 Task: Install the 'Tasks in a Box for Outlook' add-in from the Microsoft Outlook add-ins store.
Action: Mouse moved to (1151, 90)
Screenshot: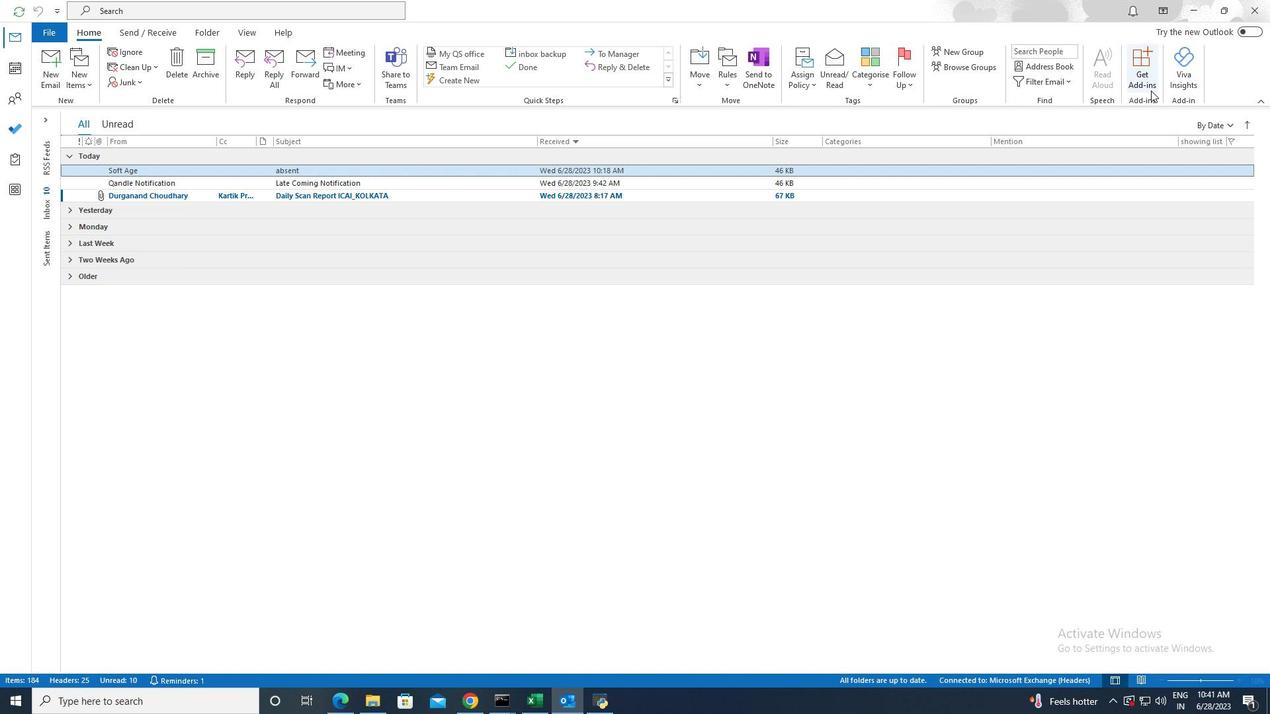 
Action: Mouse pressed left at (1151, 90)
Screenshot: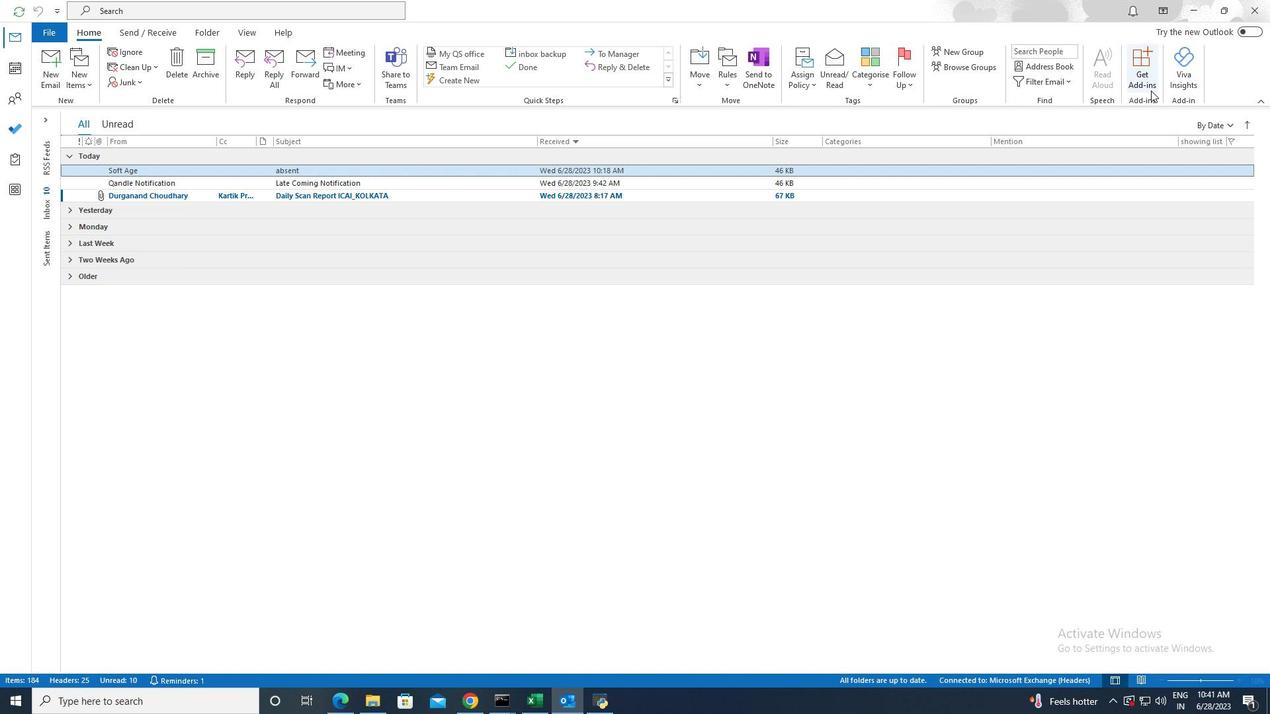
Action: Mouse moved to (523, 289)
Screenshot: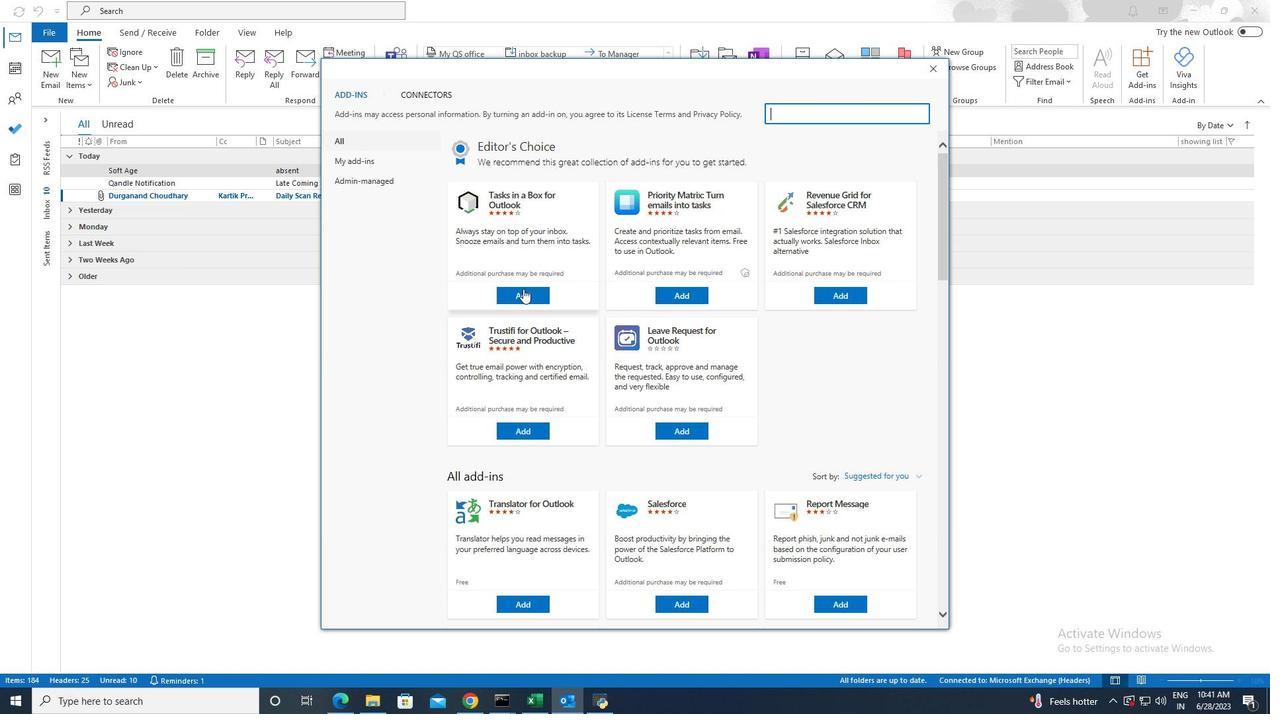 
Action: Mouse pressed left at (523, 289)
Screenshot: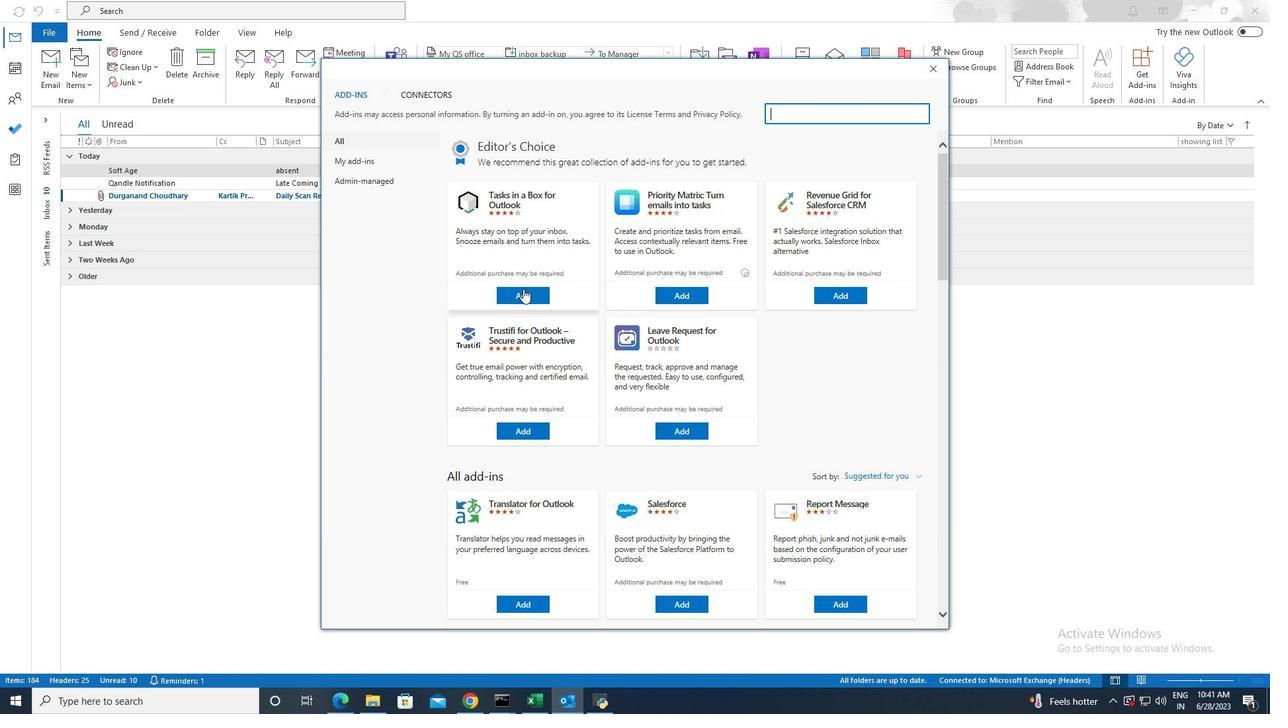 
Action: Mouse moved to (759, 261)
Screenshot: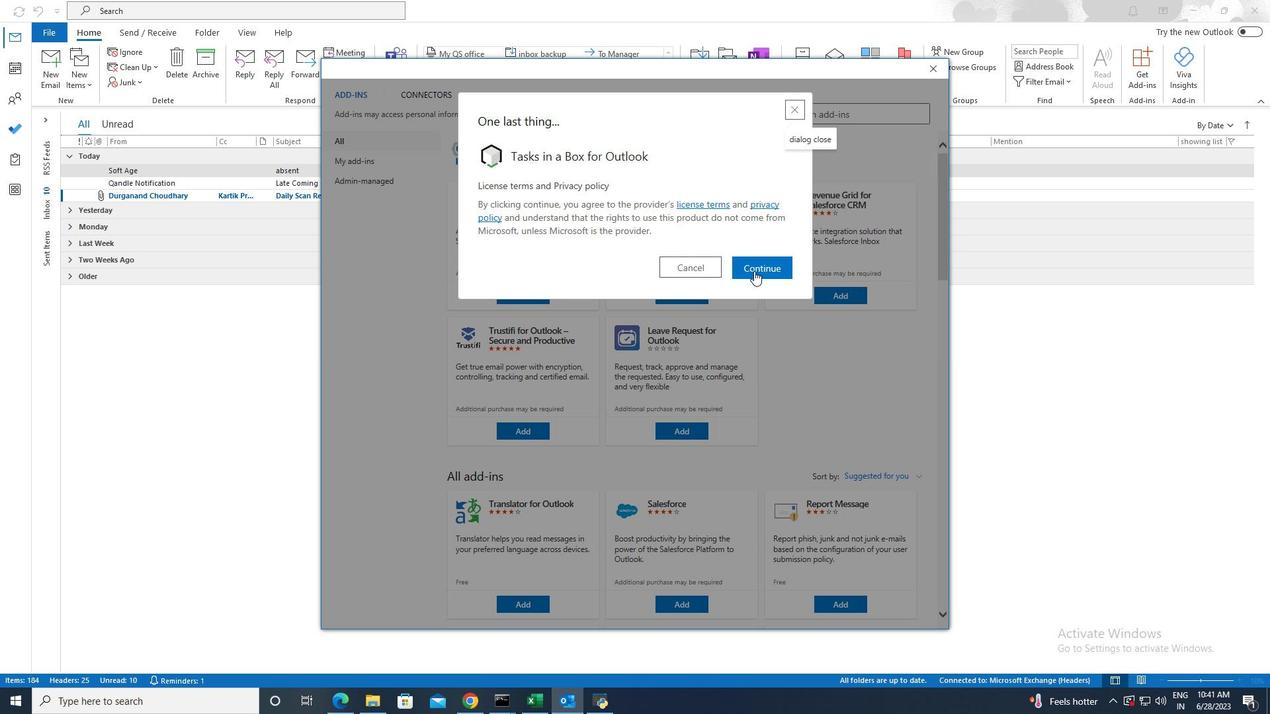 
Action: Mouse pressed left at (759, 261)
Screenshot: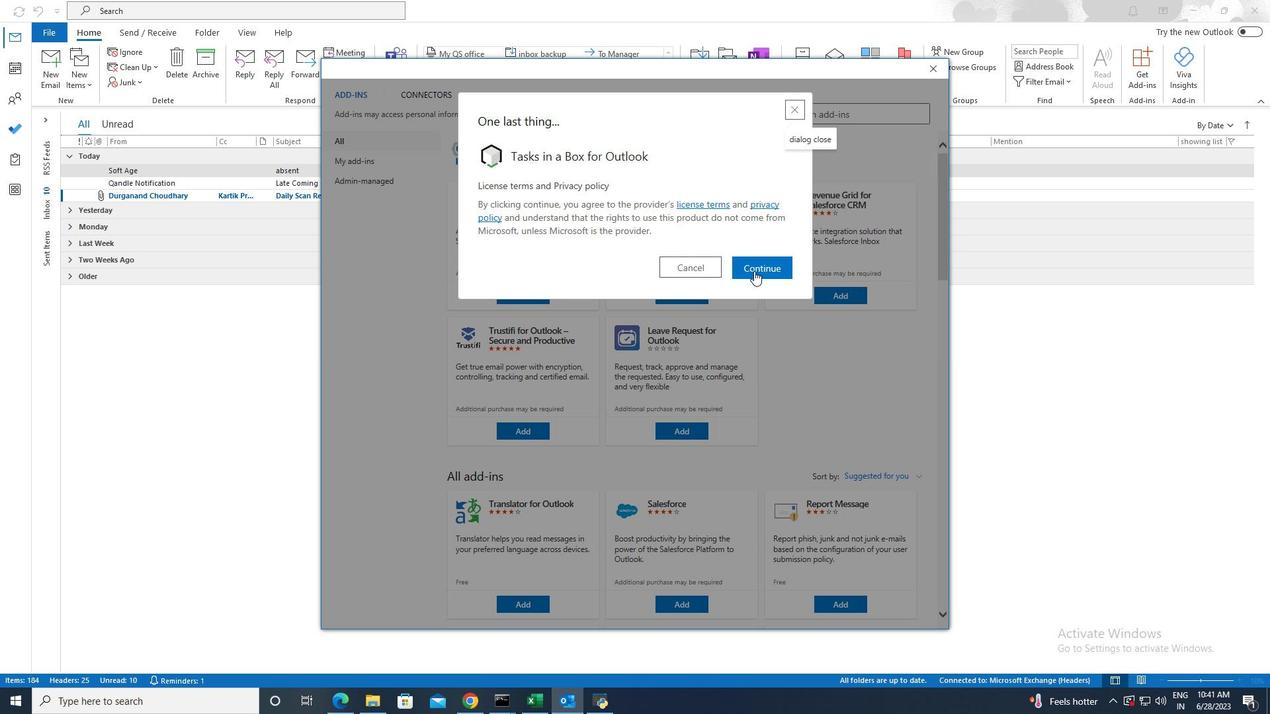 
